 Task: Visit on life page and check hows the life of Shell
Action: Mouse moved to (599, 39)
Screenshot: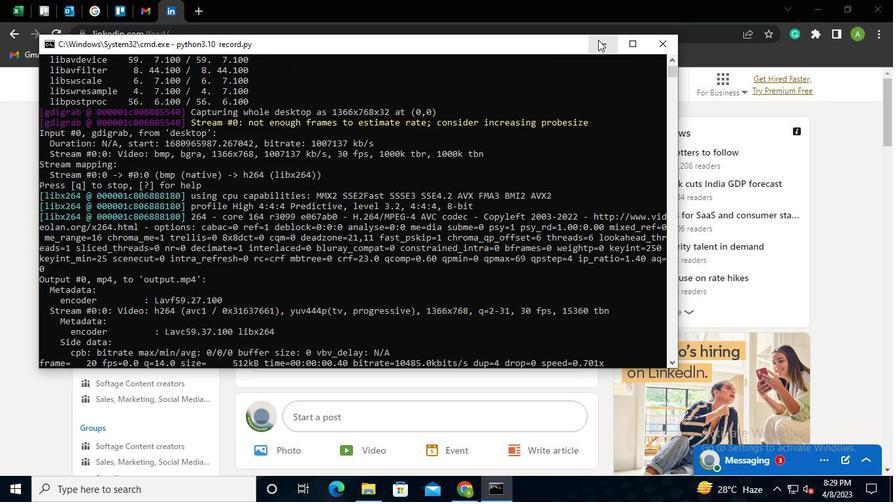 
Action: Mouse pressed left at (599, 39)
Screenshot: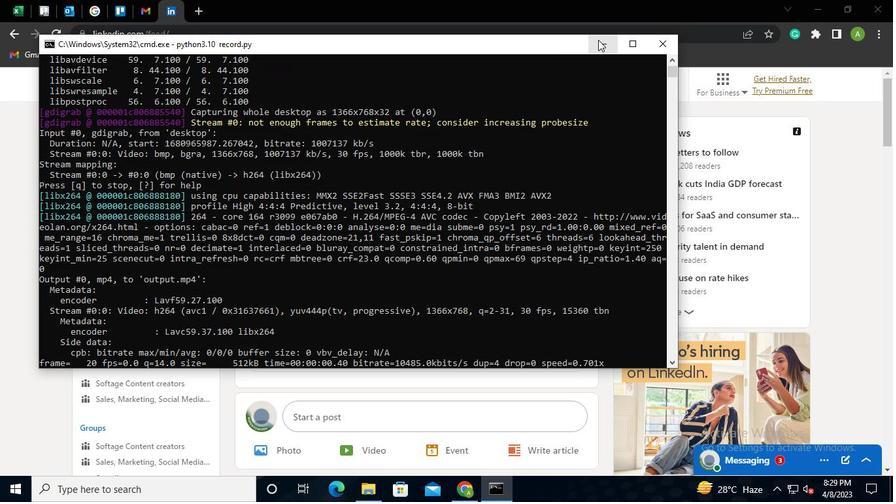 
Action: Mouse moved to (149, 83)
Screenshot: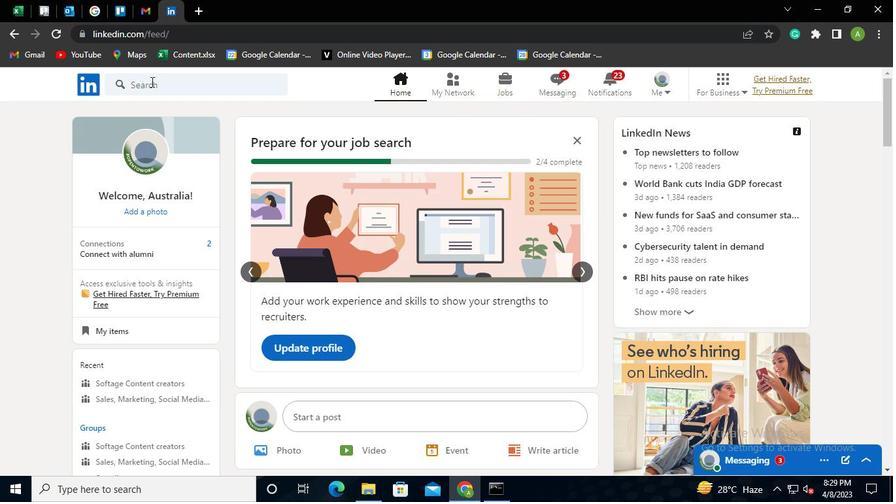 
Action: Mouse pressed left at (149, 83)
Screenshot: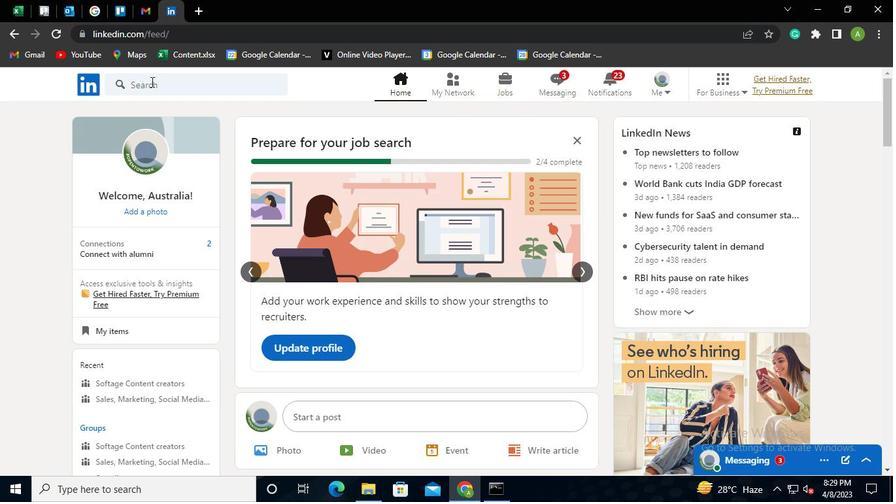 
Action: Mouse moved to (137, 139)
Screenshot: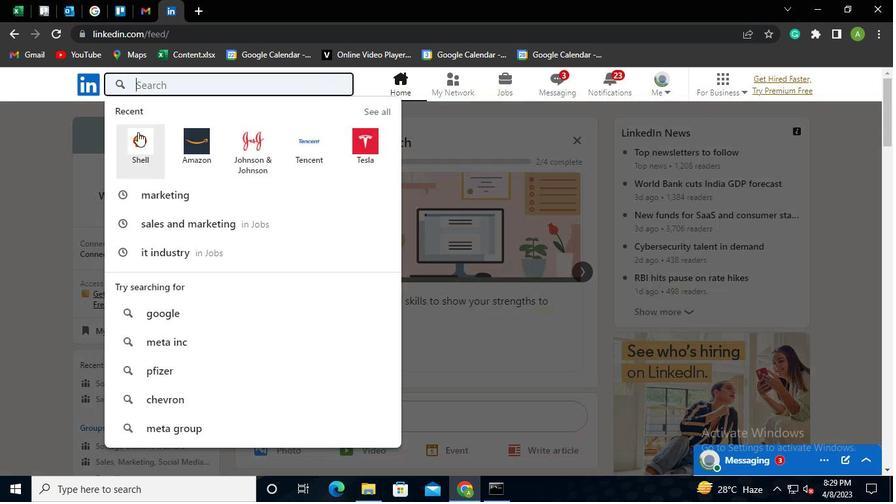 
Action: Mouse pressed left at (137, 139)
Screenshot: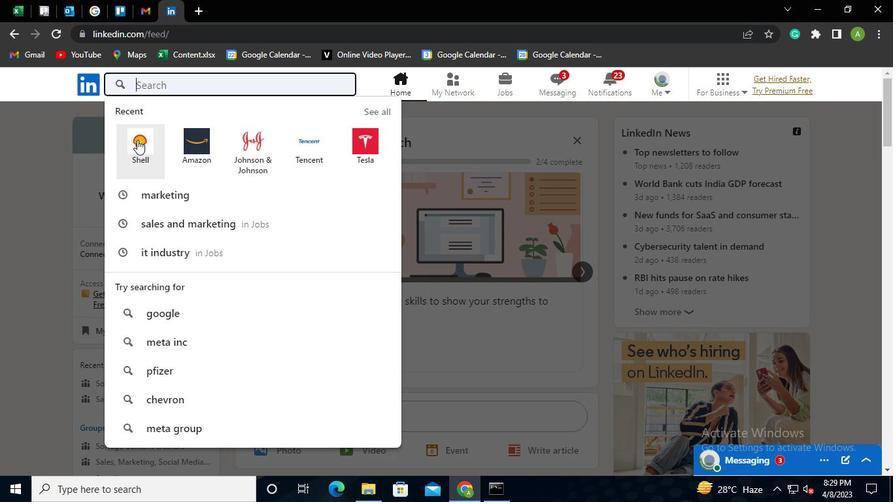 
Action: Mouse moved to (280, 234)
Screenshot: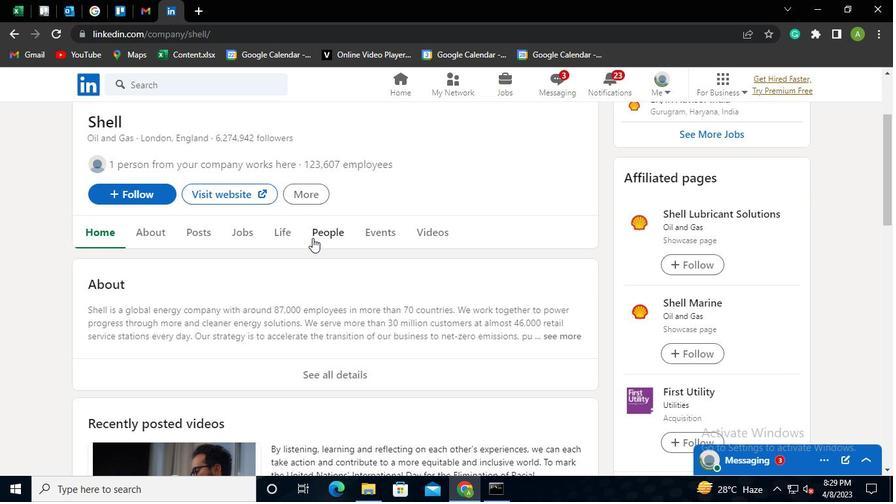 
Action: Mouse pressed left at (280, 234)
Screenshot: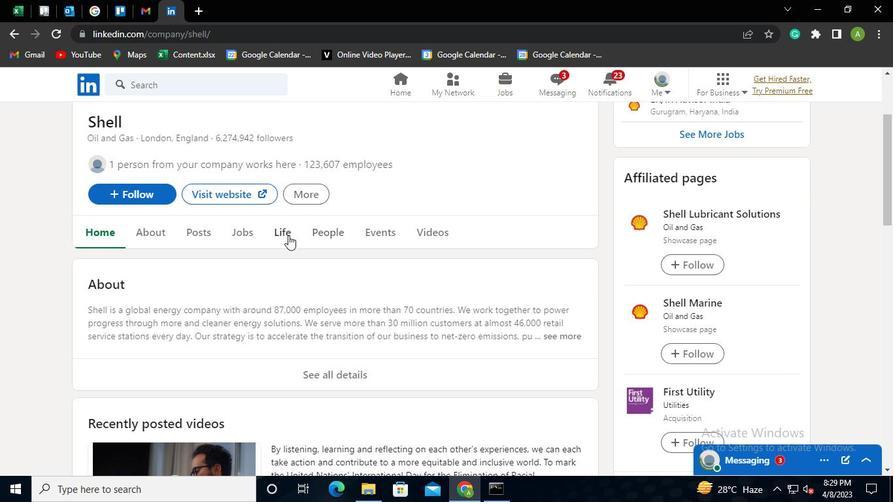 
Action: Mouse moved to (322, 233)
Screenshot: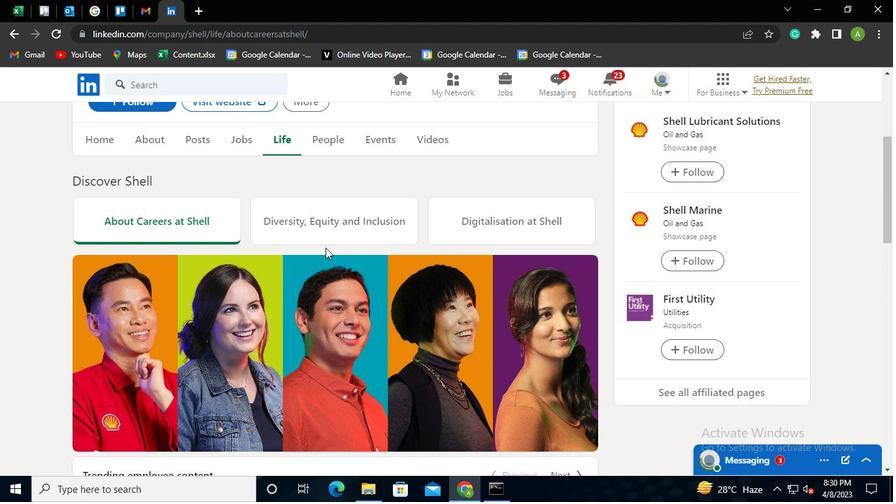 
Action: Mouse pressed left at (322, 233)
Screenshot: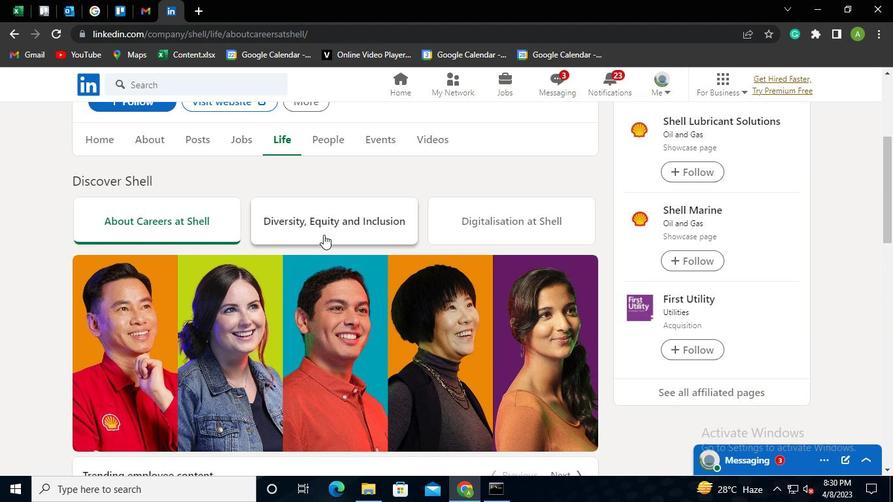 
Action: Mouse moved to (494, 296)
Screenshot: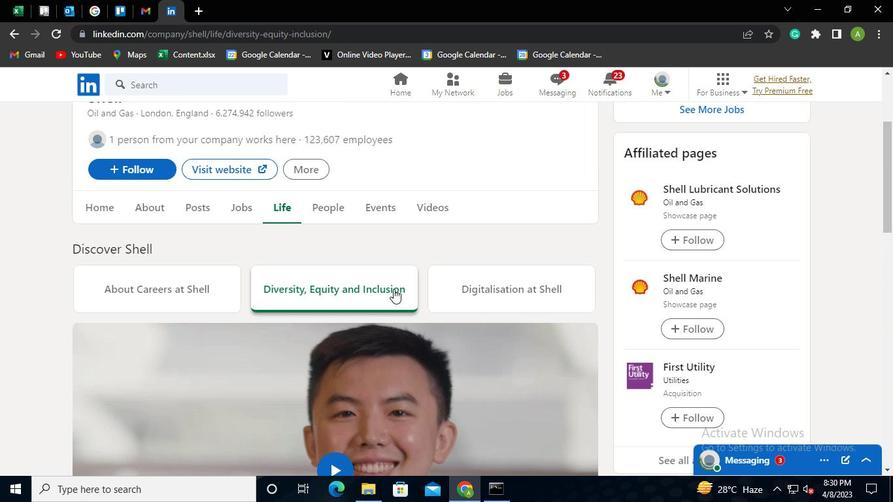 
Action: Mouse pressed left at (494, 296)
Screenshot: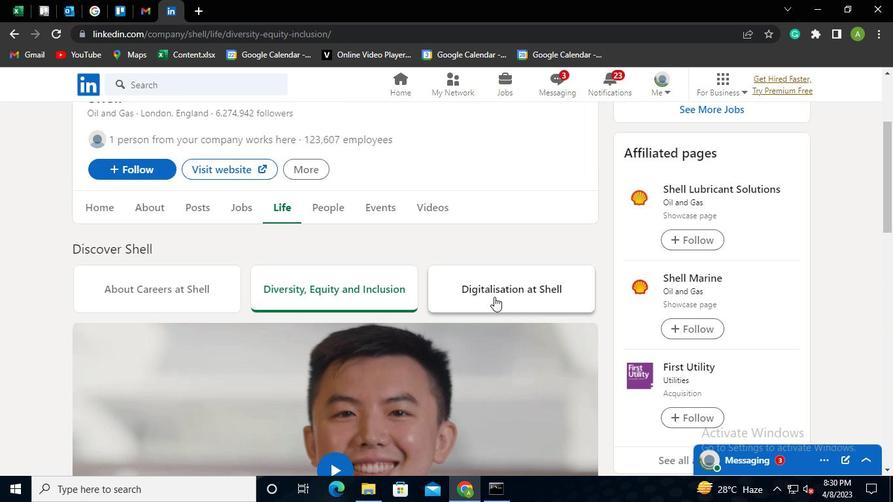 
Action: Mouse moved to (496, 481)
Screenshot: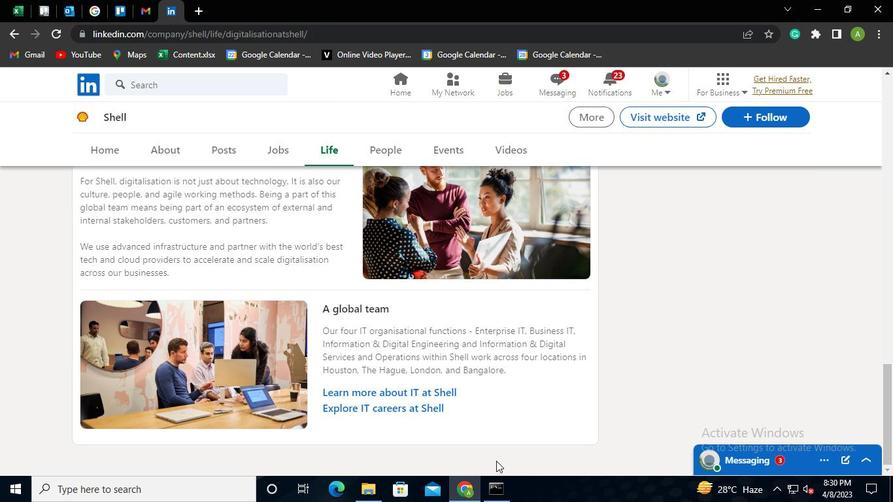 
Action: Mouse pressed left at (496, 481)
Screenshot: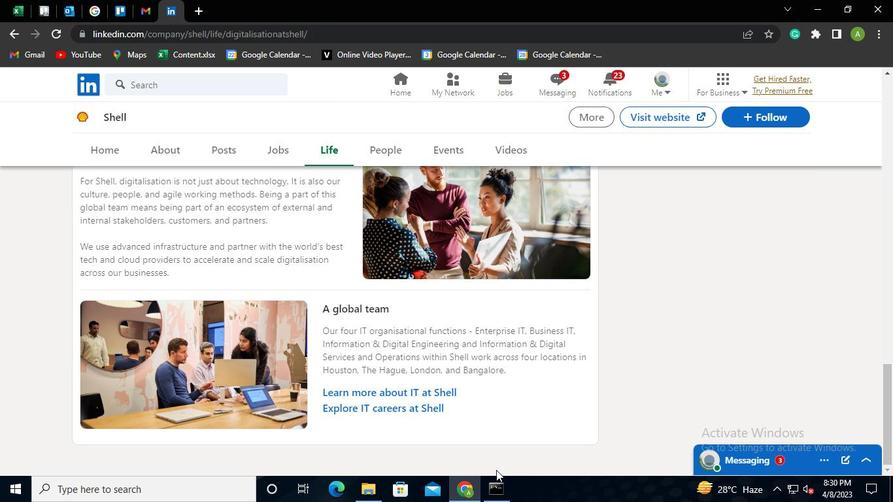 
Action: Mouse moved to (661, 49)
Screenshot: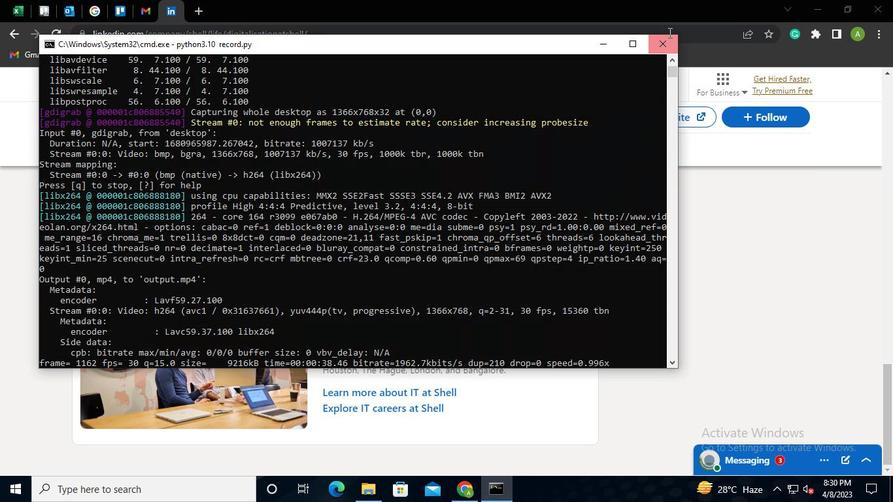 
Action: Mouse pressed left at (661, 49)
Screenshot: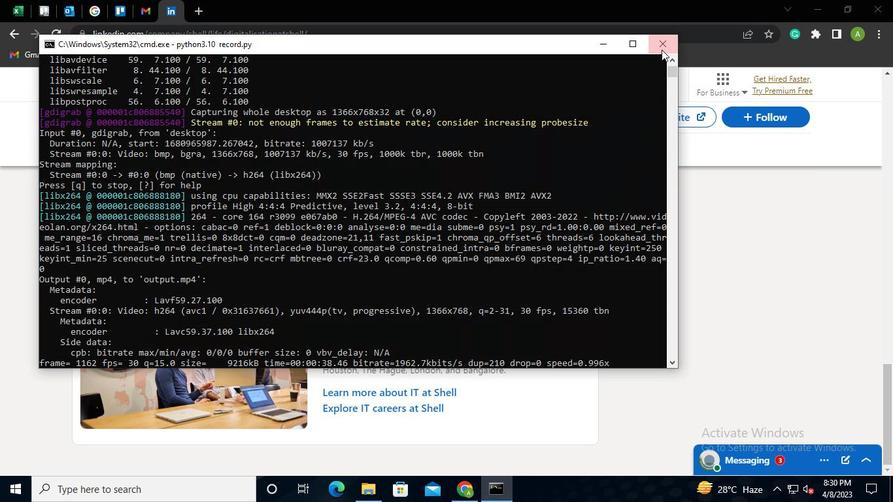 
